 Task: In the Company tencent.com, Log Linkedin Message with description: 'Sent a LinkedIn message to a potential buyer offering a personalized solution.'; Add date: '24 August, 2023' and time 10:00:AM; Add contact from the company's contact and save. Logged in from softage.10@softage.net
Action: Mouse moved to (81, 70)
Screenshot: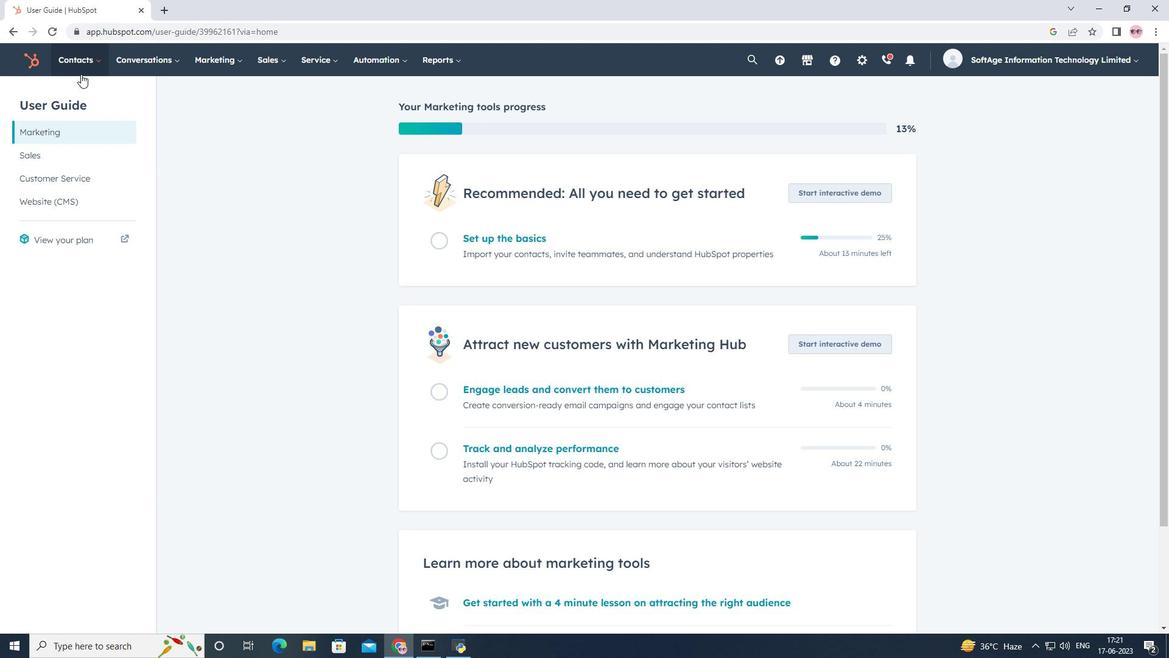 
Action: Mouse pressed left at (81, 70)
Screenshot: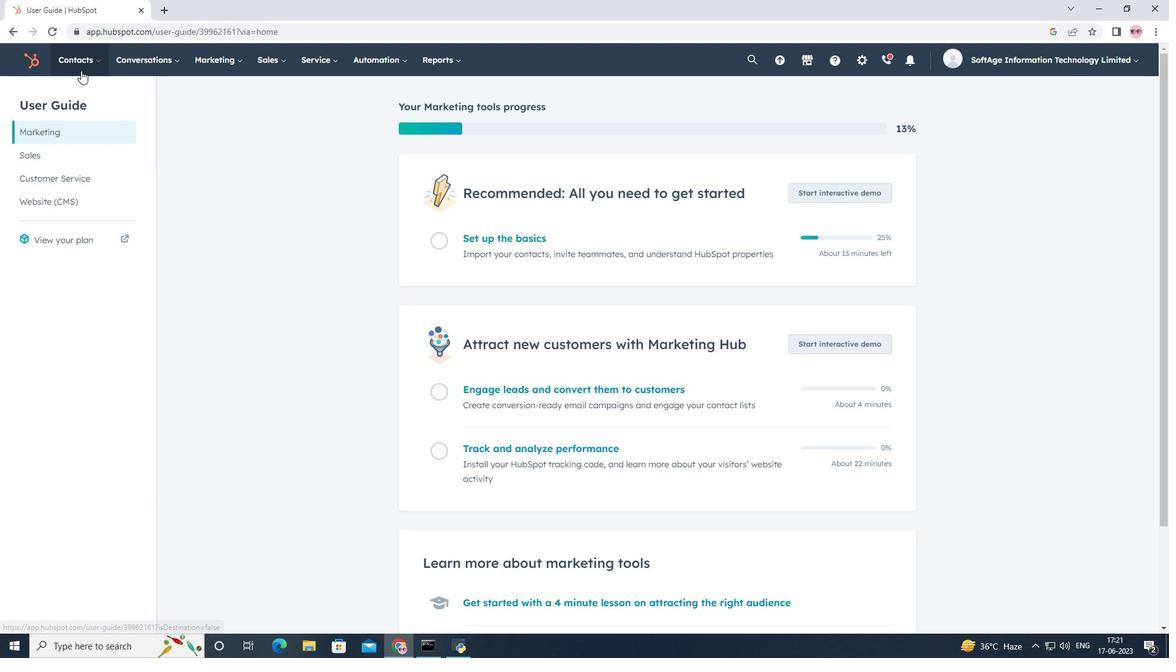 
Action: Mouse moved to (113, 118)
Screenshot: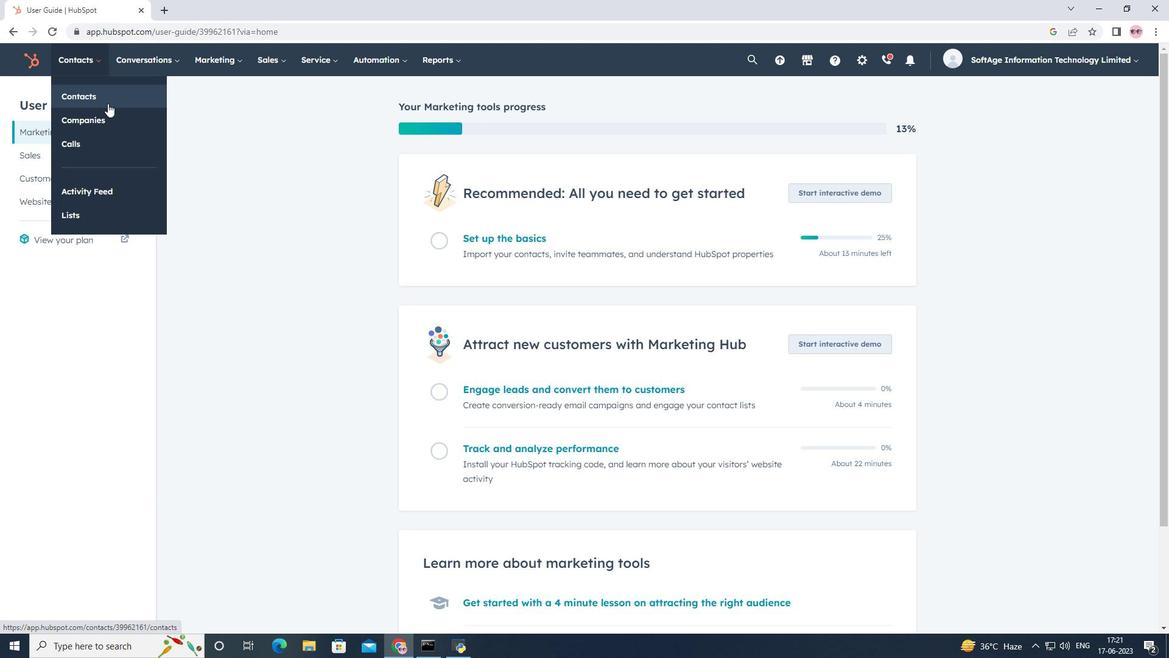 
Action: Mouse pressed left at (113, 118)
Screenshot: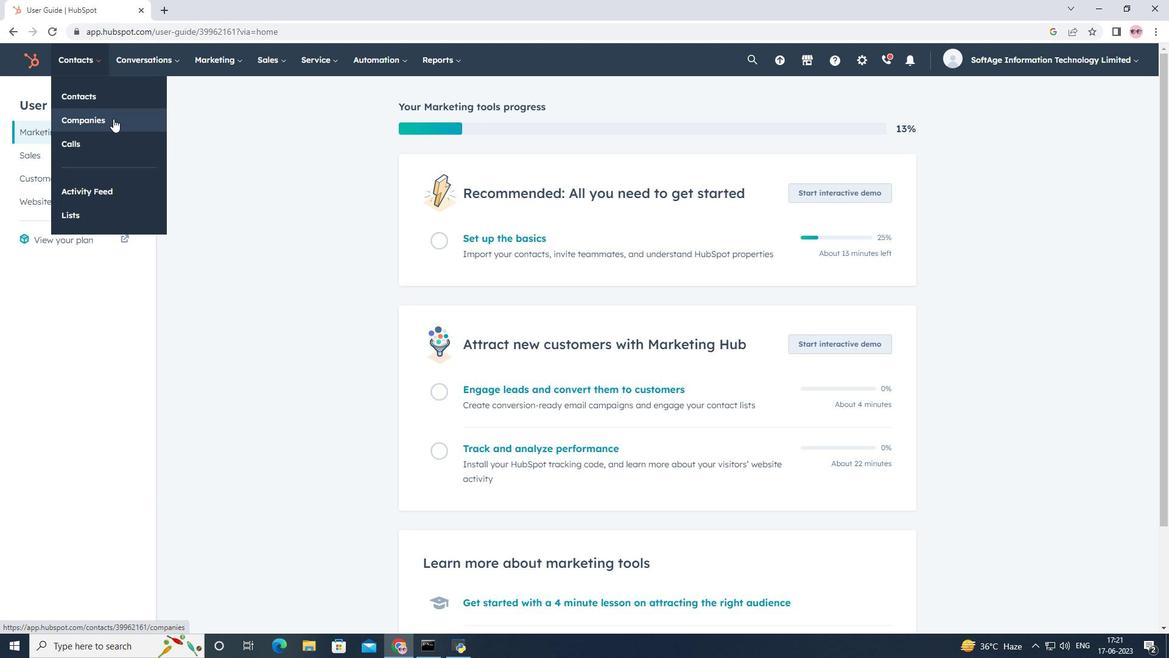 
Action: Mouse moved to (118, 191)
Screenshot: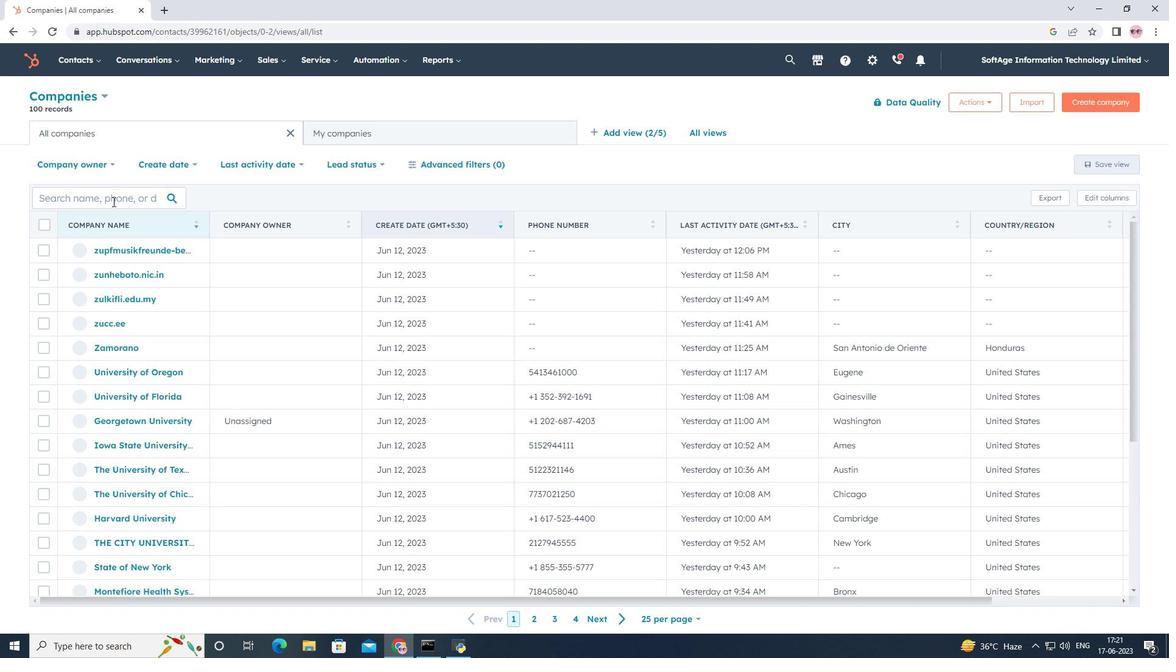 
Action: Mouse pressed left at (118, 191)
Screenshot: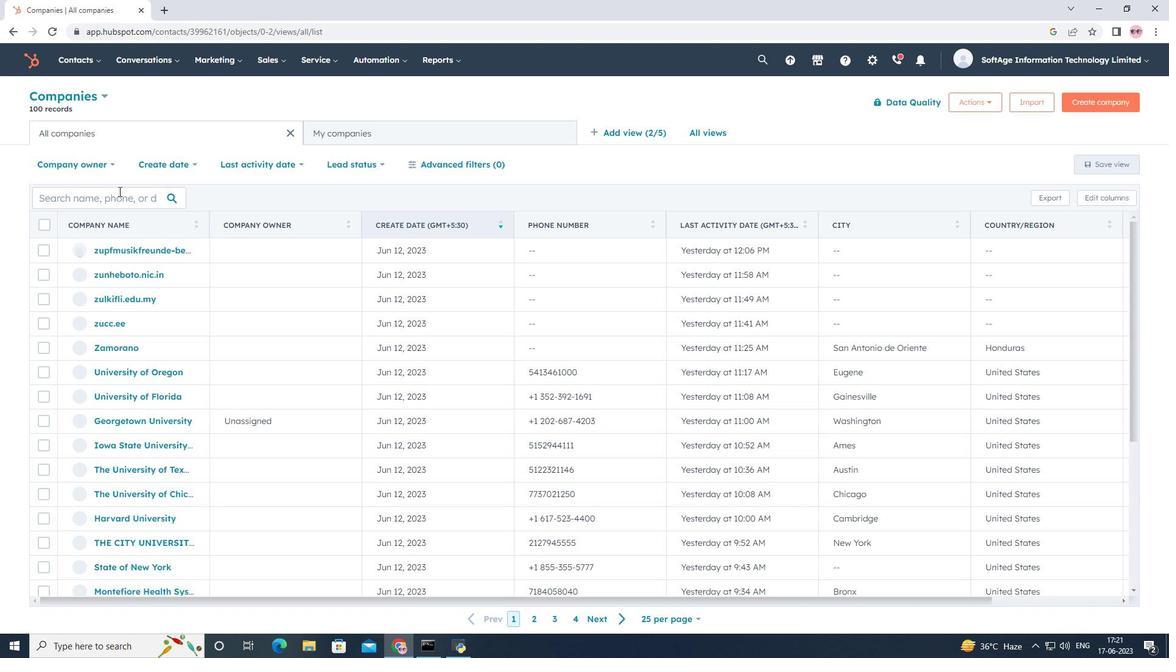 
Action: Key pressed tem<Key.backspace>bcent.com<Key.backspace><Key.backspace><Key.backspace><Key.backspace><Key.backspace><Key.backspace><Key.backspace><Key.backspace><Key.backspace>ncent.com
Screenshot: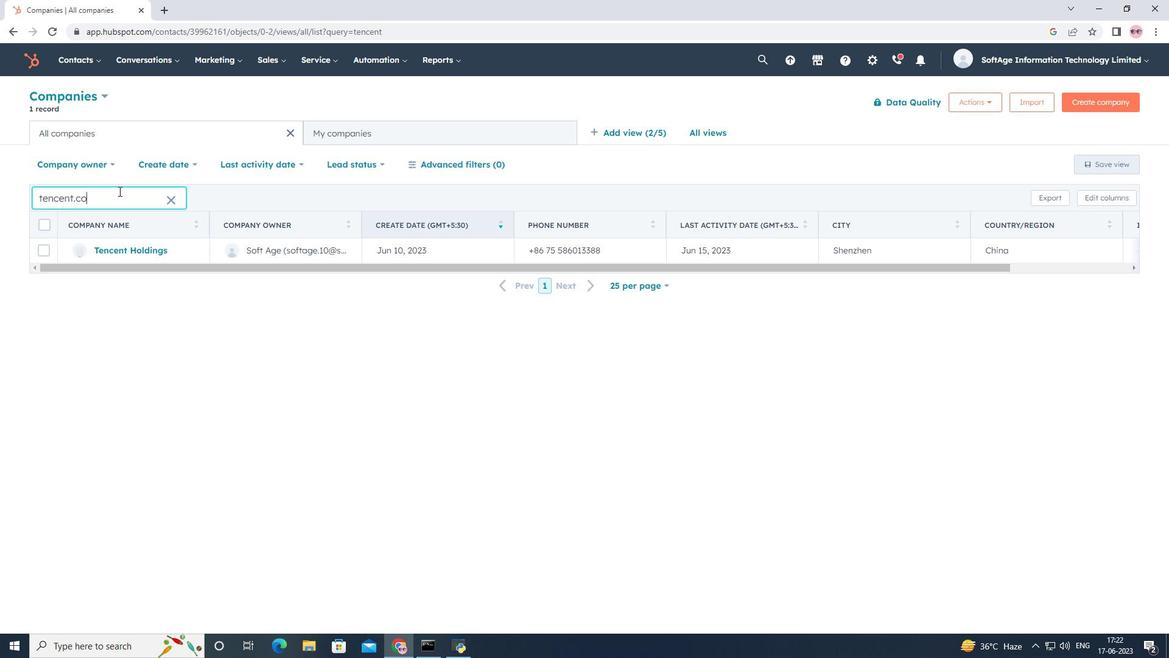 
Action: Mouse moved to (123, 248)
Screenshot: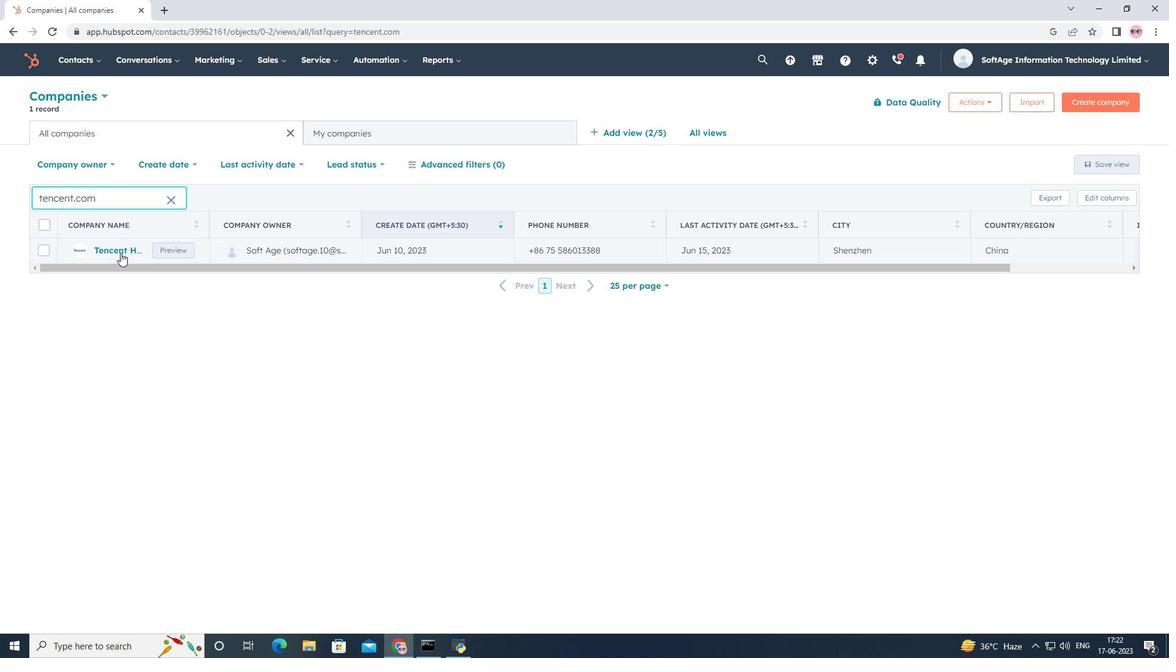 
Action: Mouse pressed left at (123, 248)
Screenshot: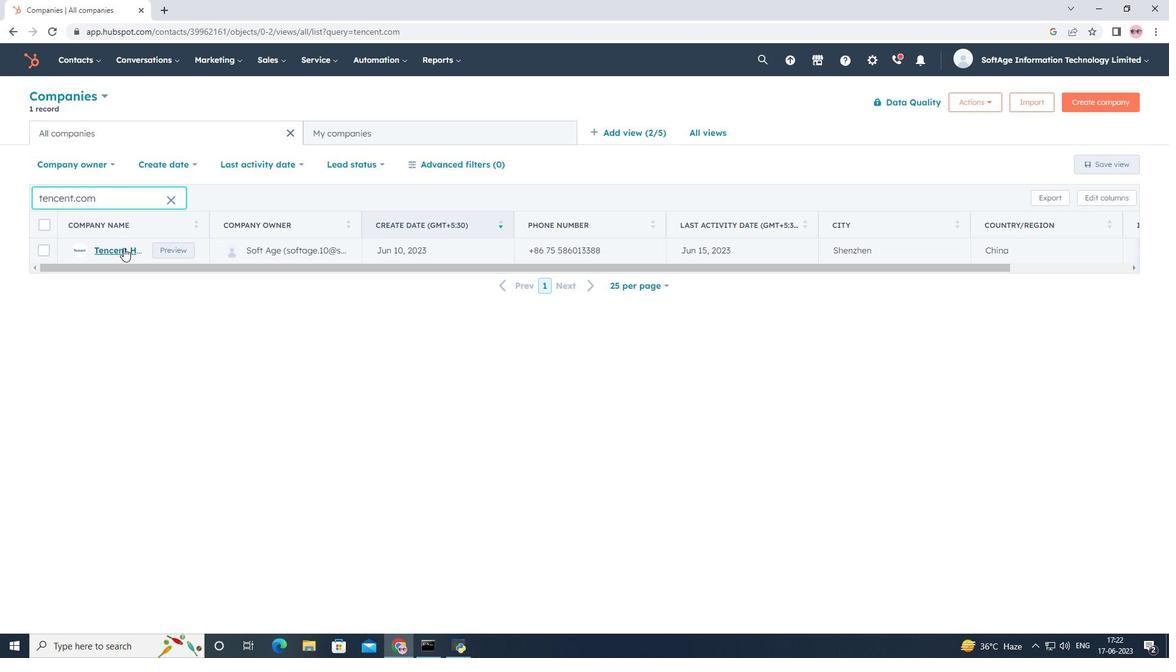 
Action: Mouse moved to (237, 203)
Screenshot: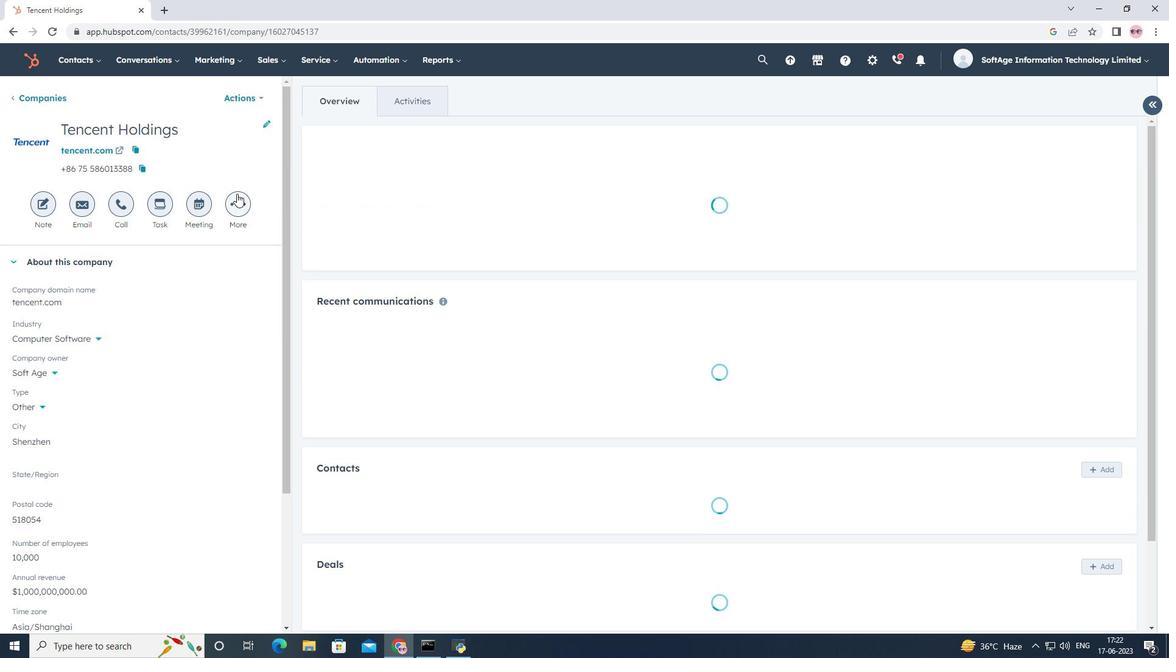 
Action: Mouse pressed left at (237, 203)
Screenshot: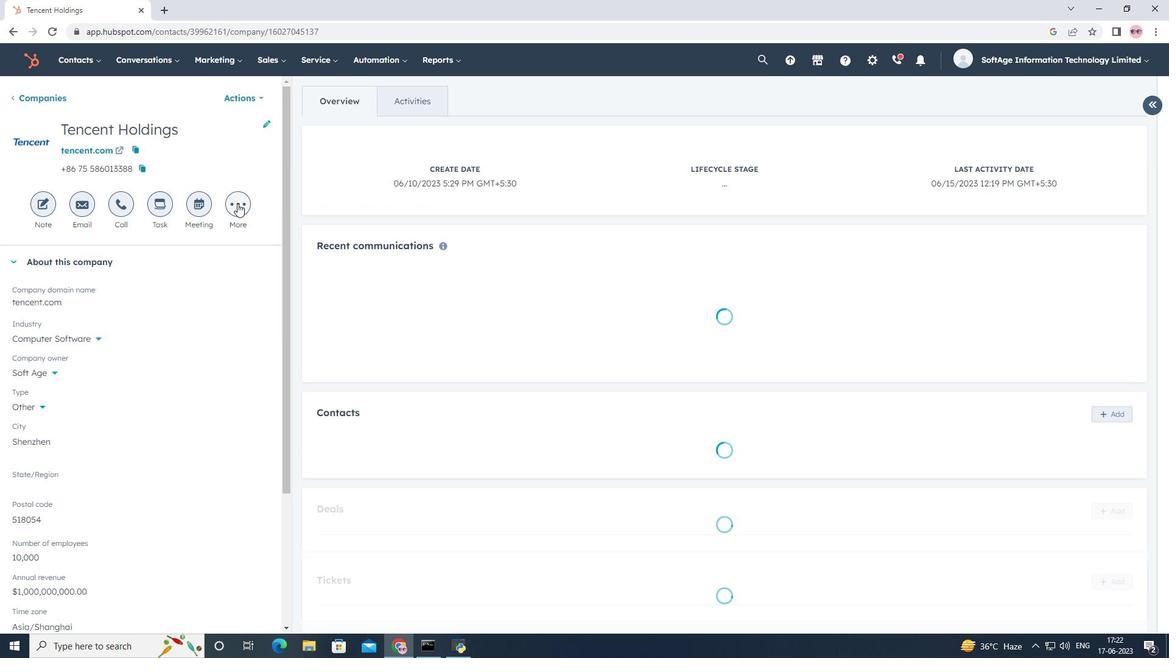 
Action: Mouse moved to (284, 257)
Screenshot: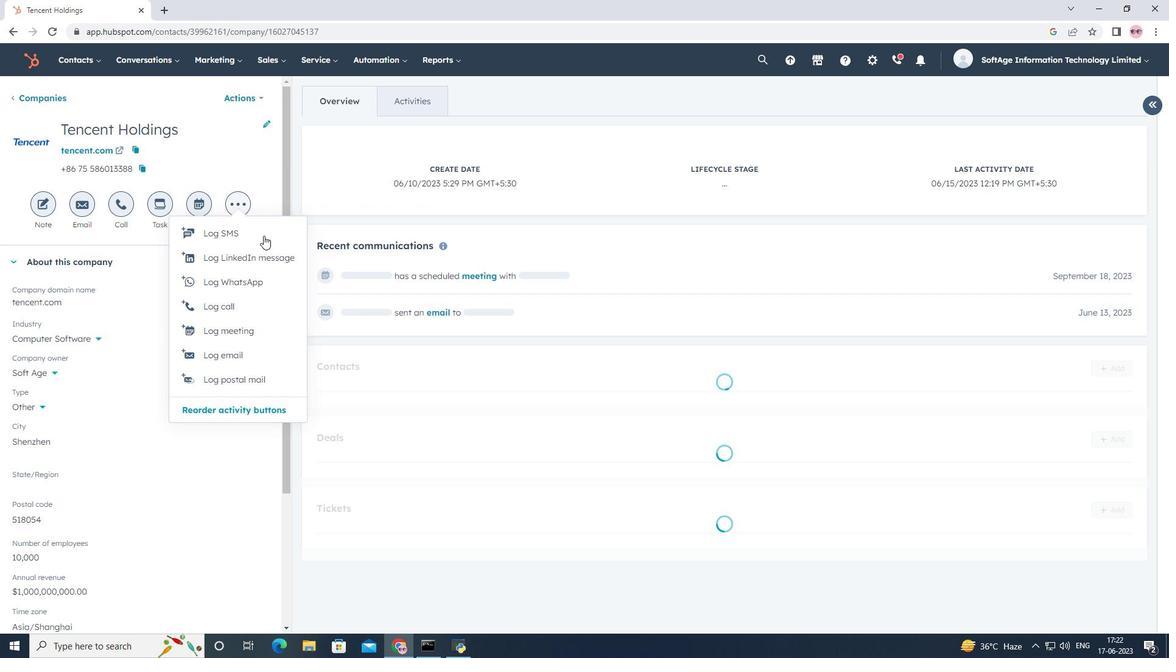 
Action: Mouse pressed left at (284, 257)
Screenshot: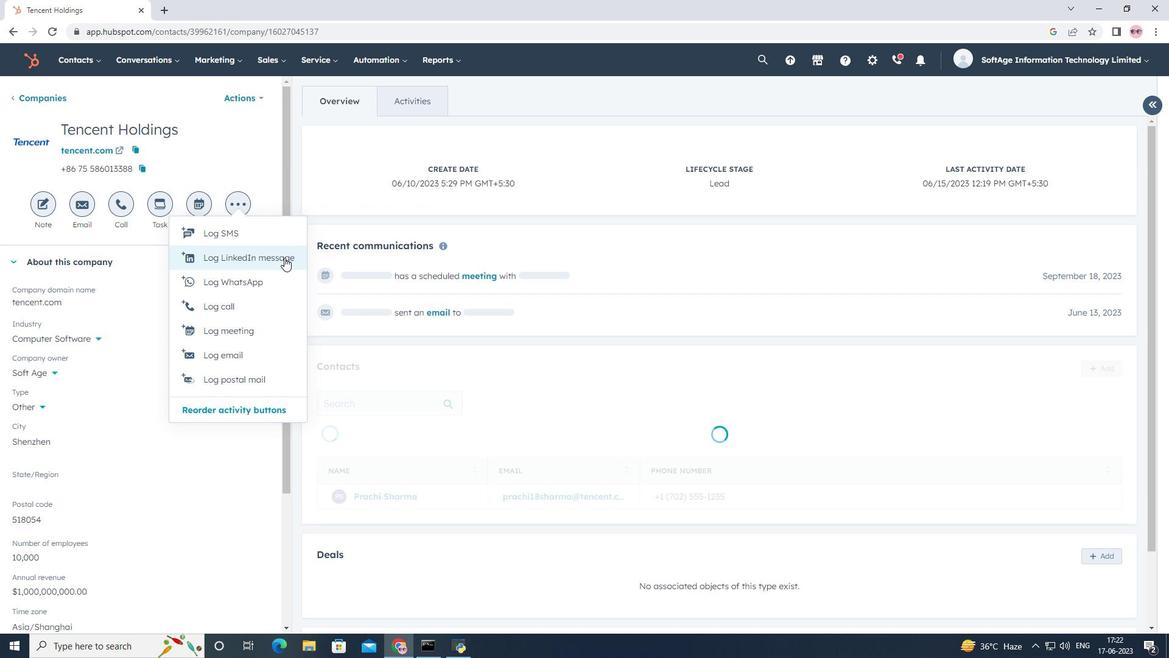 
Action: Mouse moved to (739, 452)
Screenshot: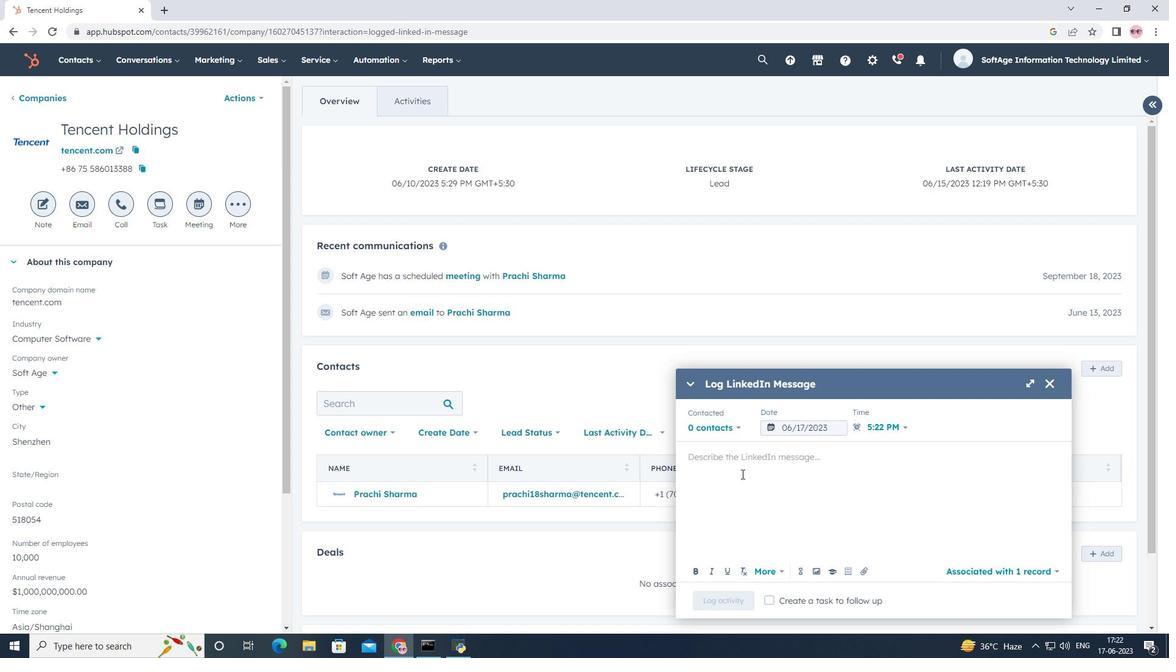 
Action: Mouse pressed left at (739, 452)
Screenshot: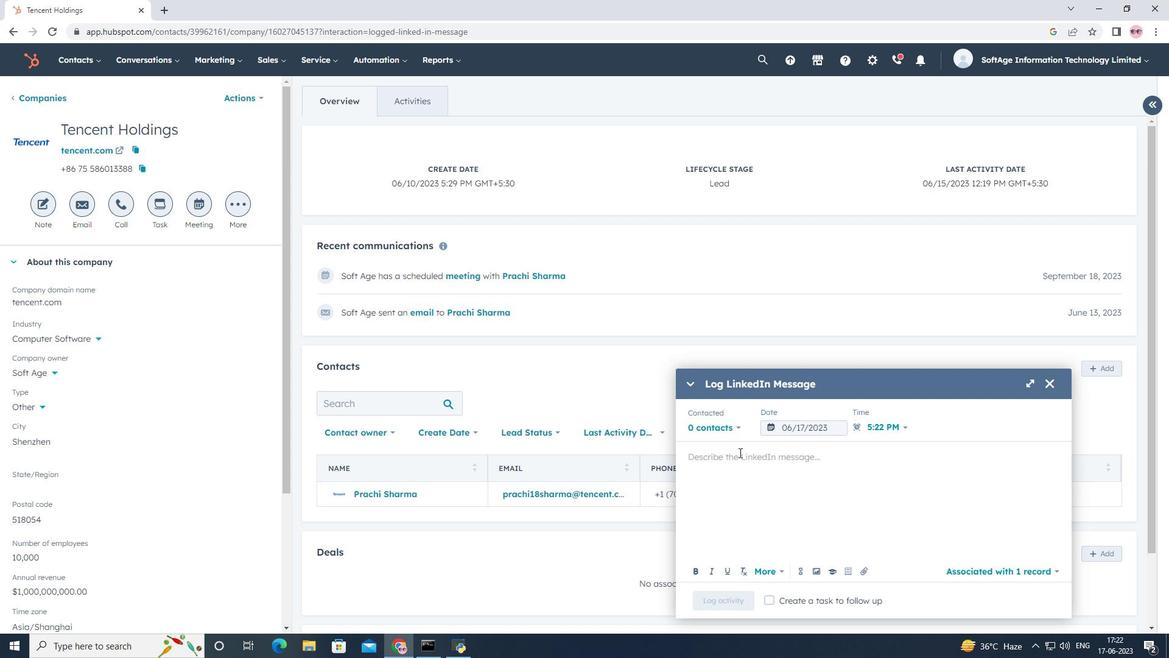 
Action: Key pressed <Key.shift>Sent<Key.space>a<Key.space><Key.shift>Linked<Key.shift>In<Key.space>message<Key.space>to<Key.space>a<Key.space>potential<Key.space>buyer<Key.space>offering<Key.space>a<Key.space>personalized<Key.space>solution.
Screenshot: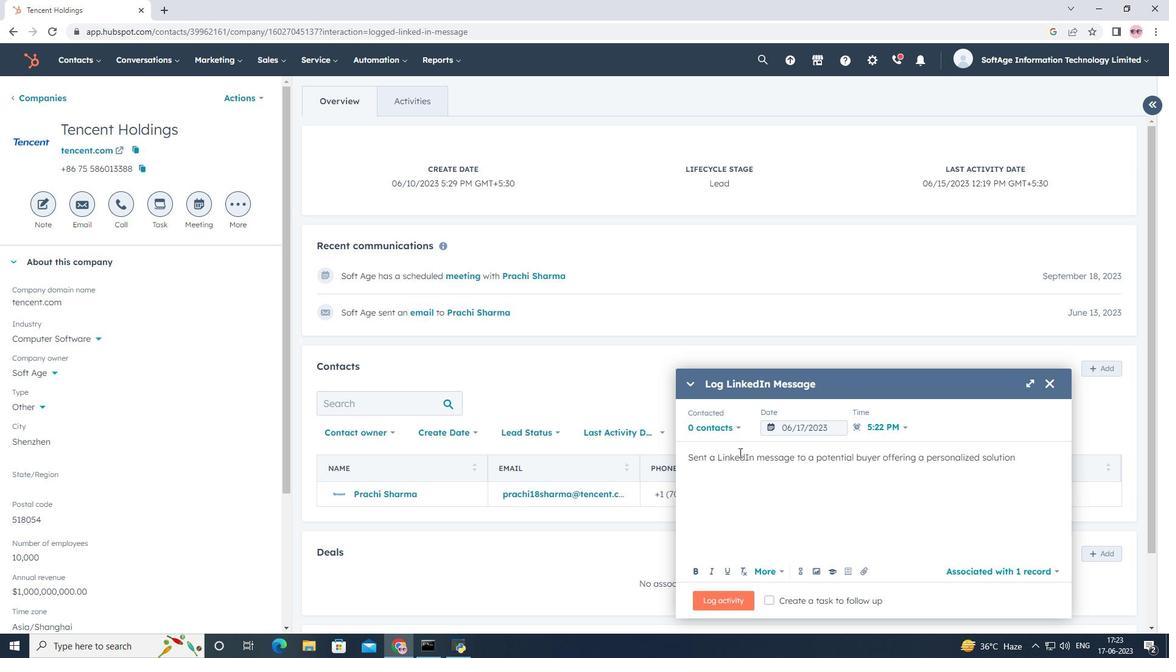 
Action: Mouse moved to (814, 432)
Screenshot: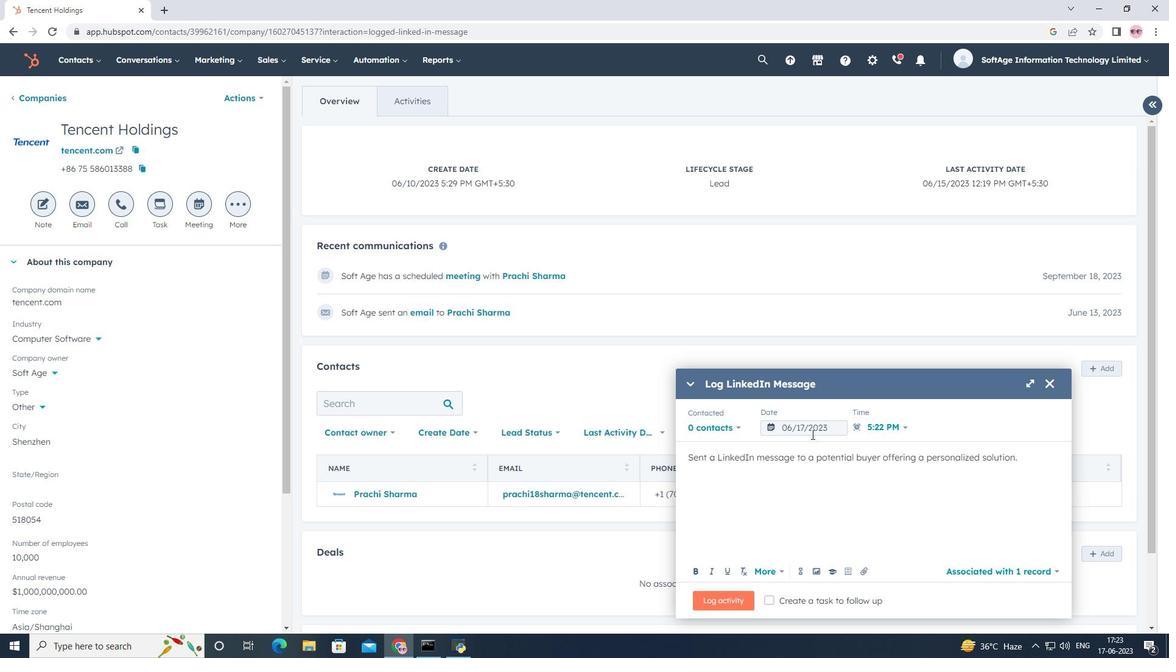 
Action: Mouse pressed left at (814, 432)
Screenshot: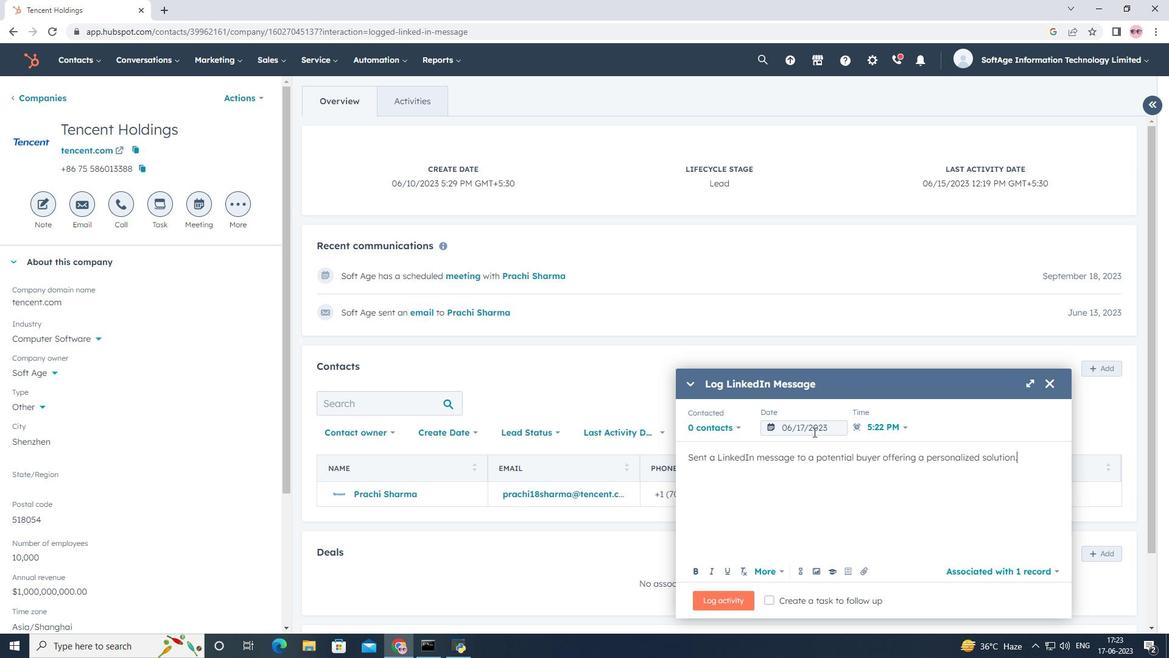 
Action: Mouse moved to (919, 236)
Screenshot: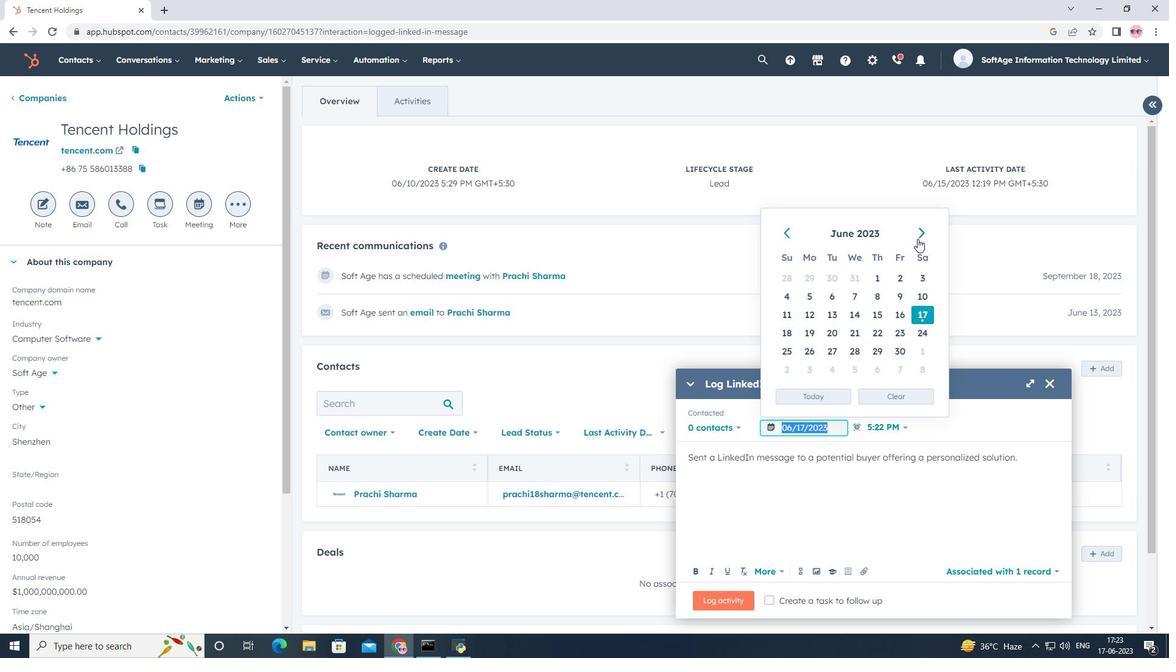 
Action: Mouse pressed left at (919, 236)
Screenshot: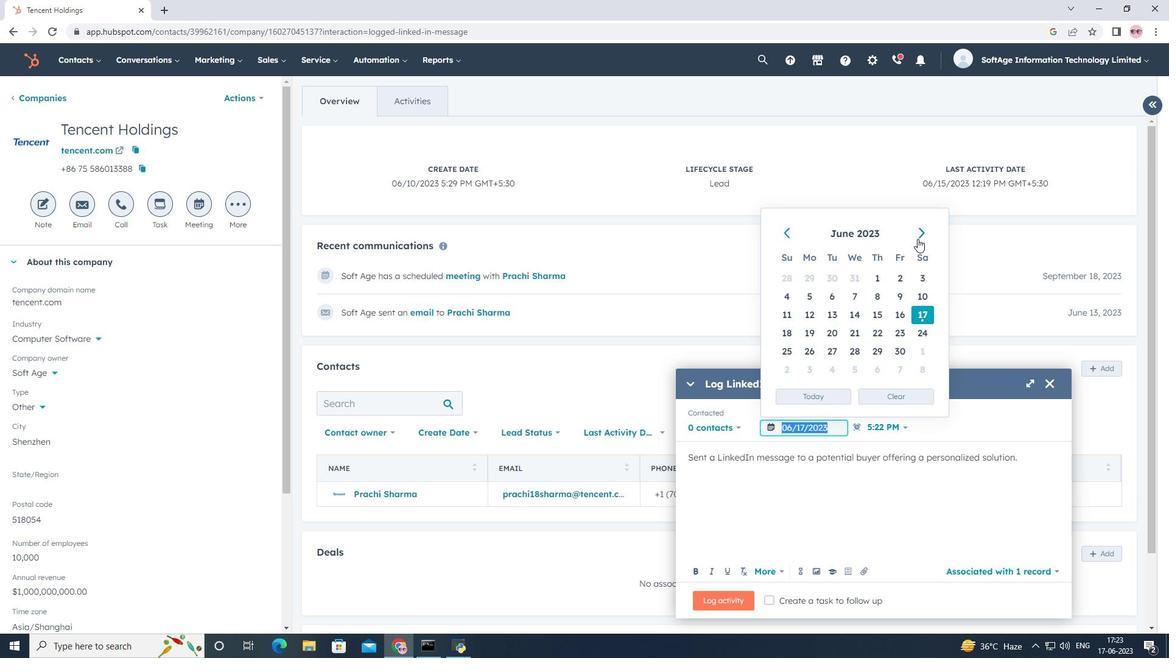 
Action: Mouse pressed left at (919, 236)
Screenshot: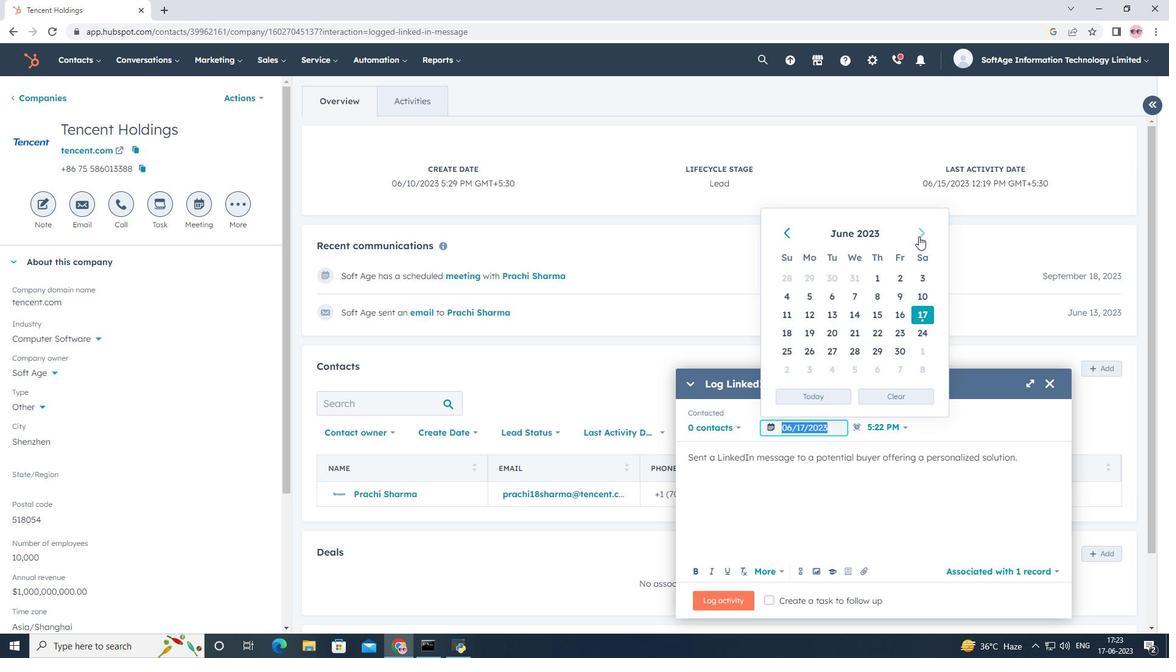 
Action: Mouse moved to (872, 334)
Screenshot: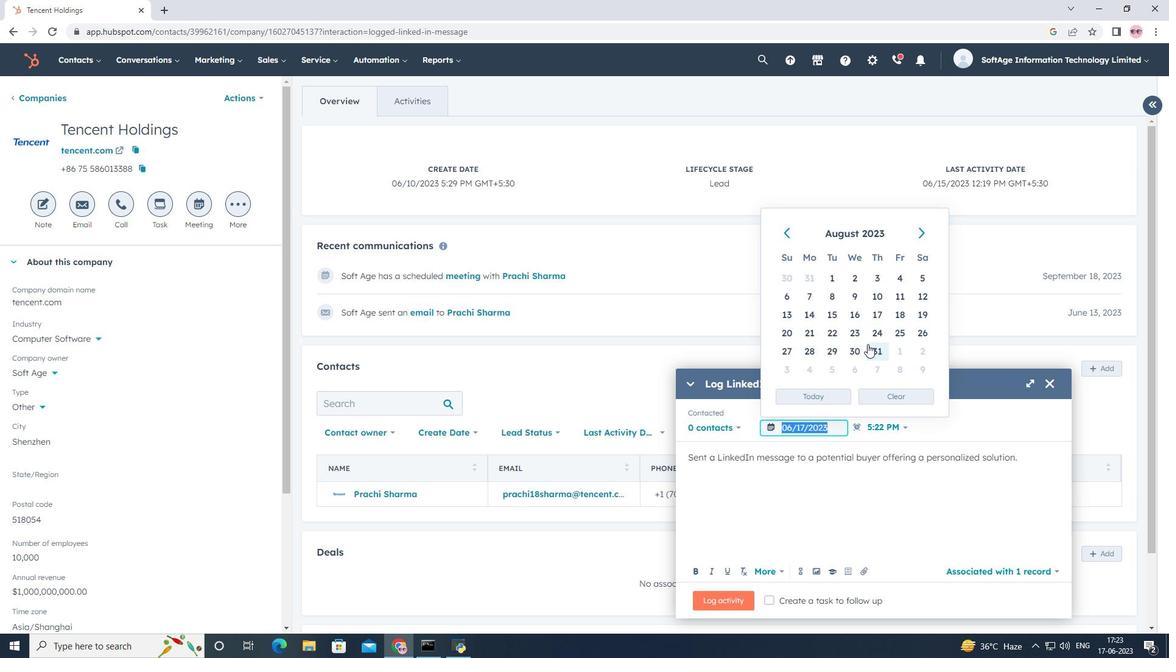 
Action: Mouse pressed left at (872, 334)
Screenshot: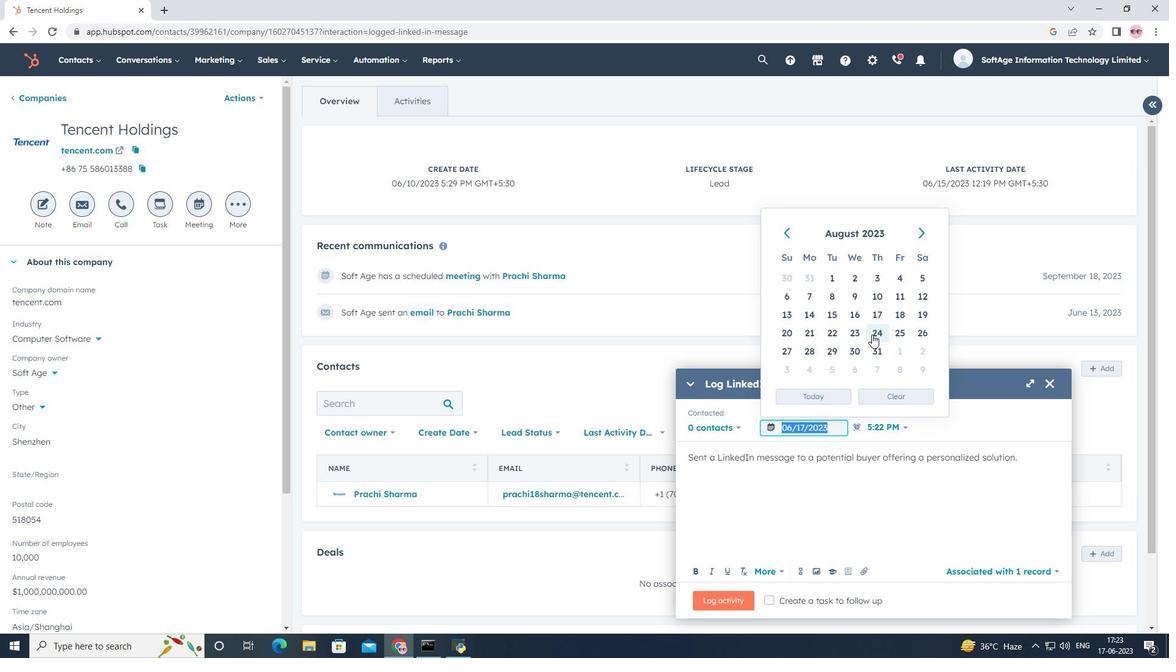 
Action: Mouse moved to (911, 424)
Screenshot: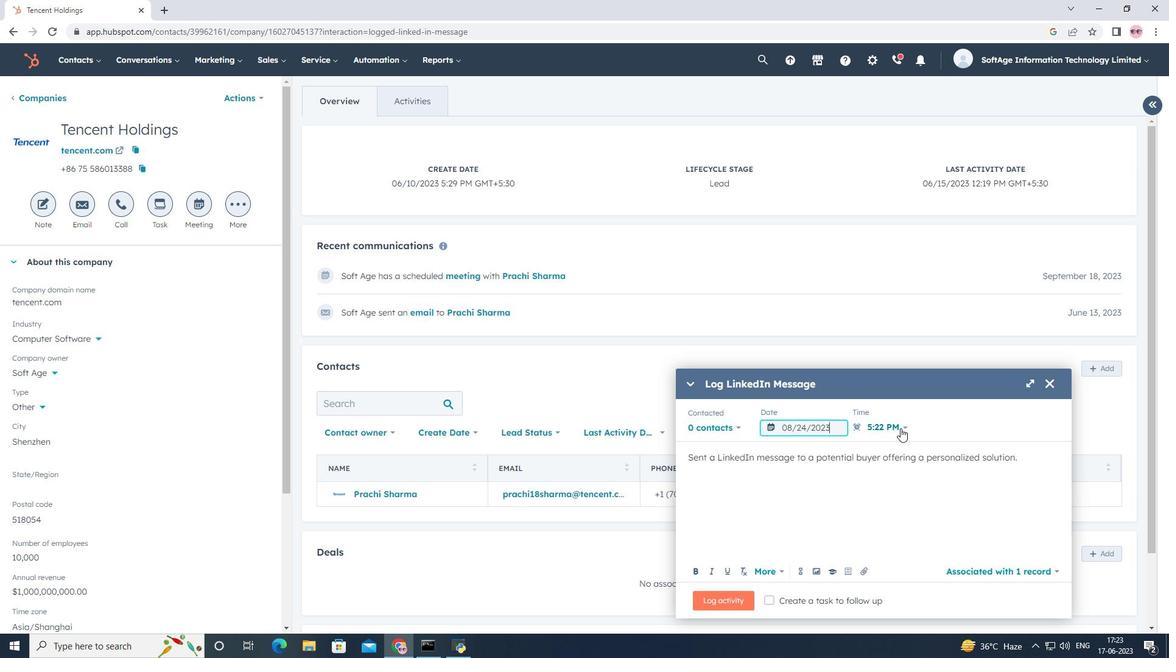 
Action: Mouse pressed left at (911, 424)
Screenshot: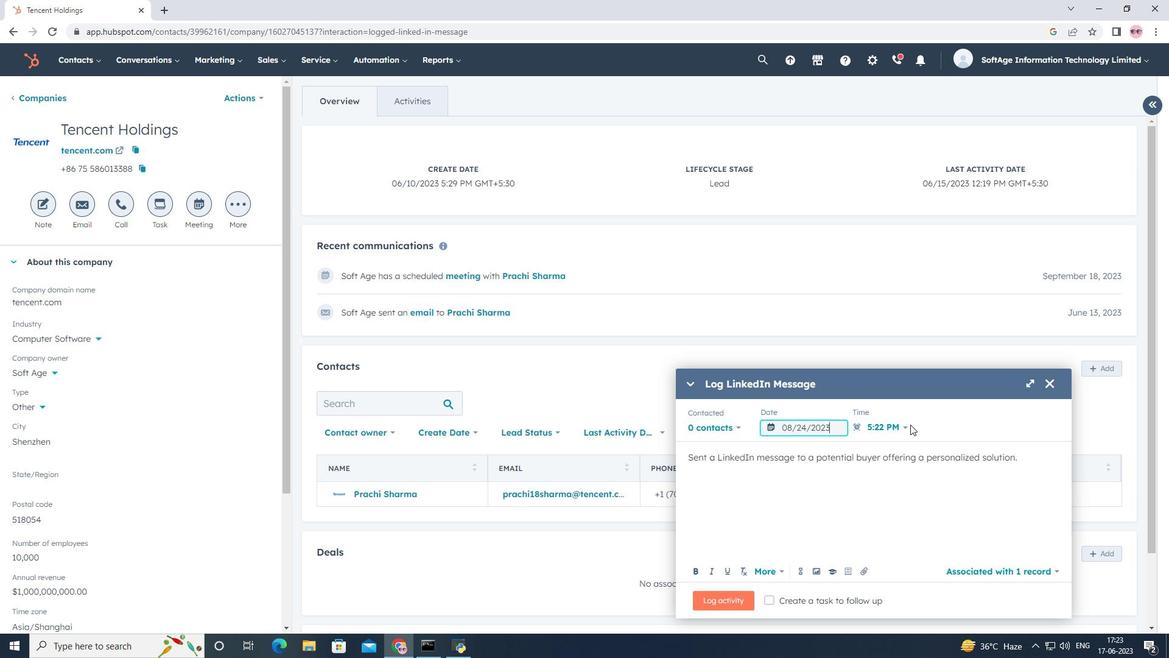 
Action: Mouse moved to (904, 427)
Screenshot: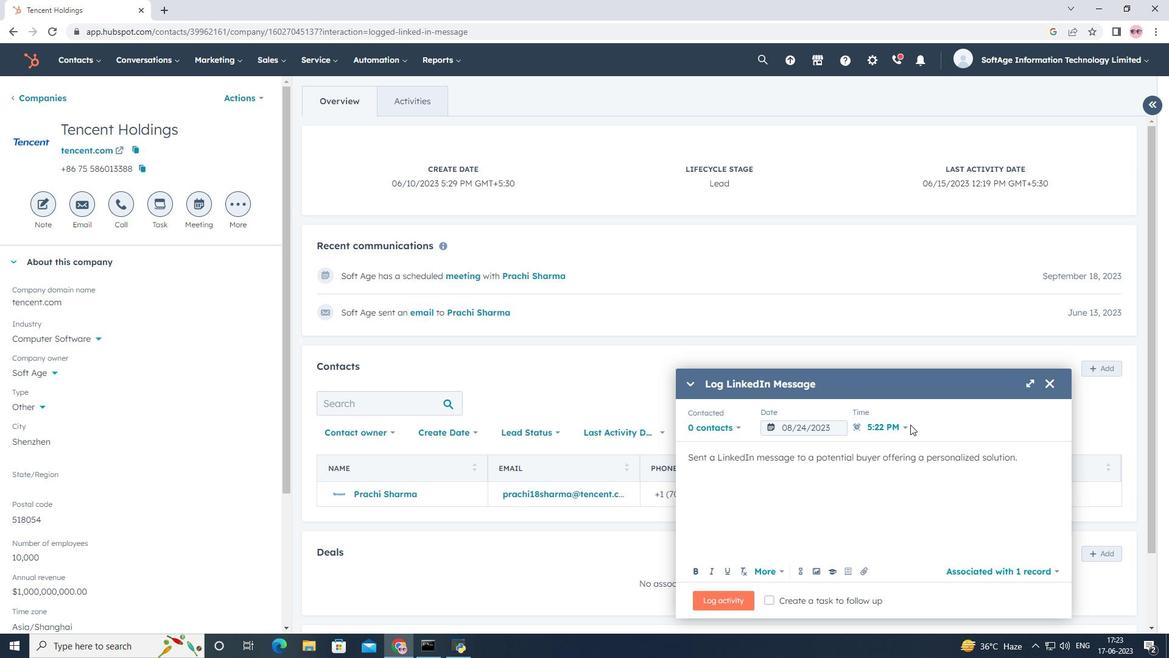 
Action: Mouse pressed left at (904, 427)
Screenshot: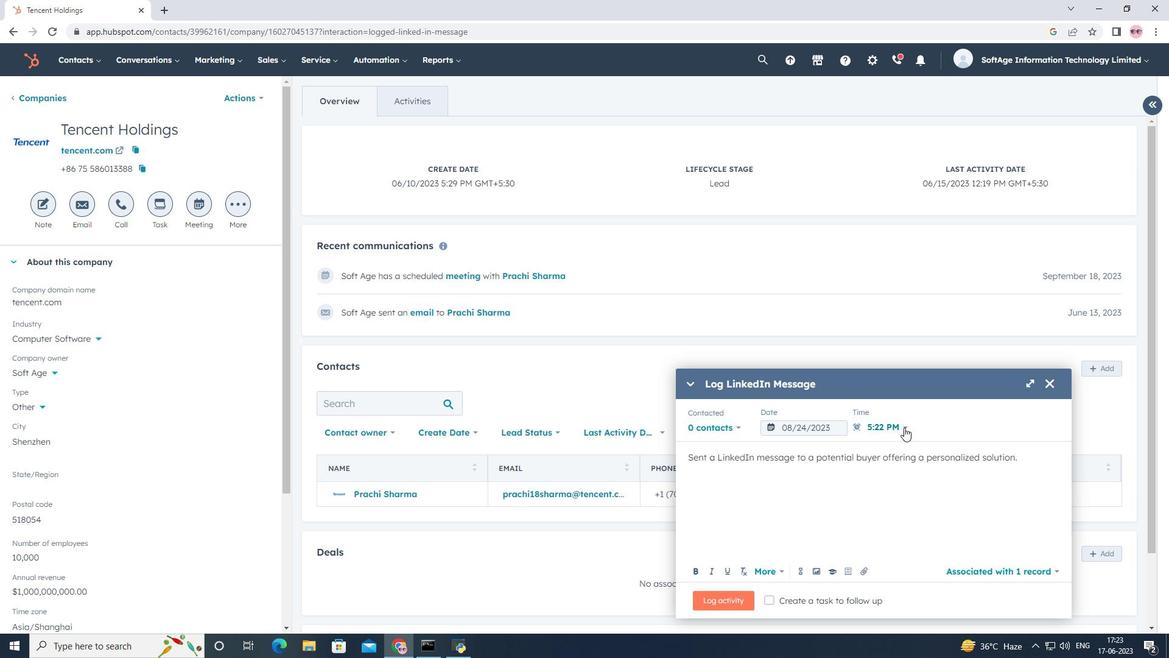 
Action: Mouse moved to (964, 574)
Screenshot: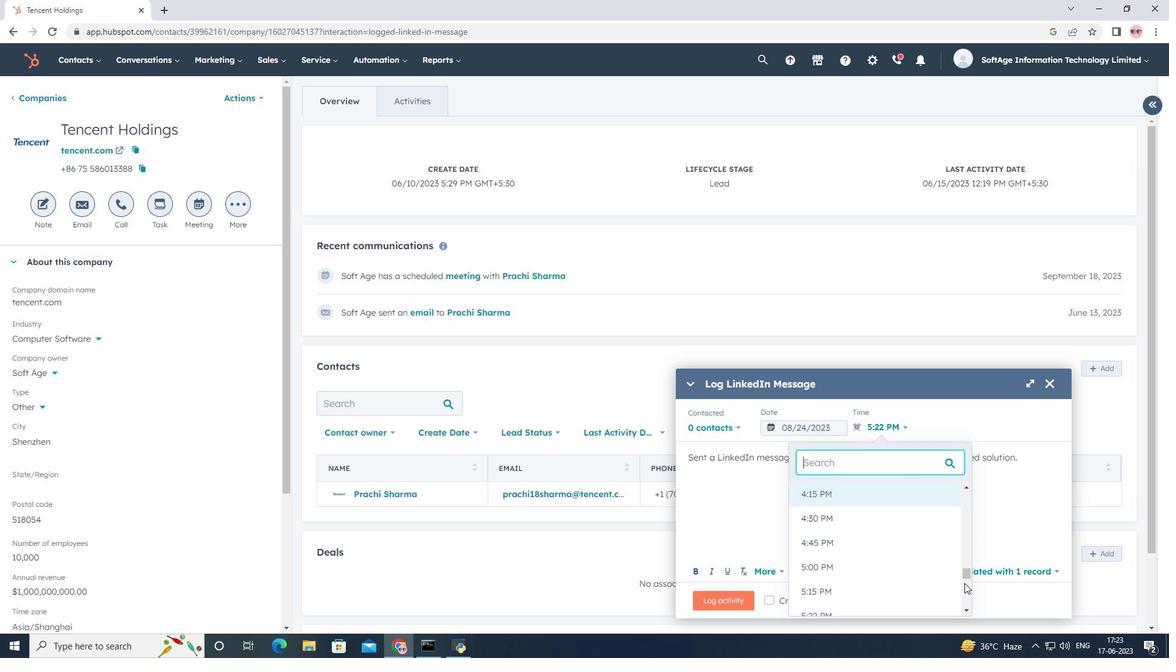 
Action: Mouse pressed left at (964, 574)
Screenshot: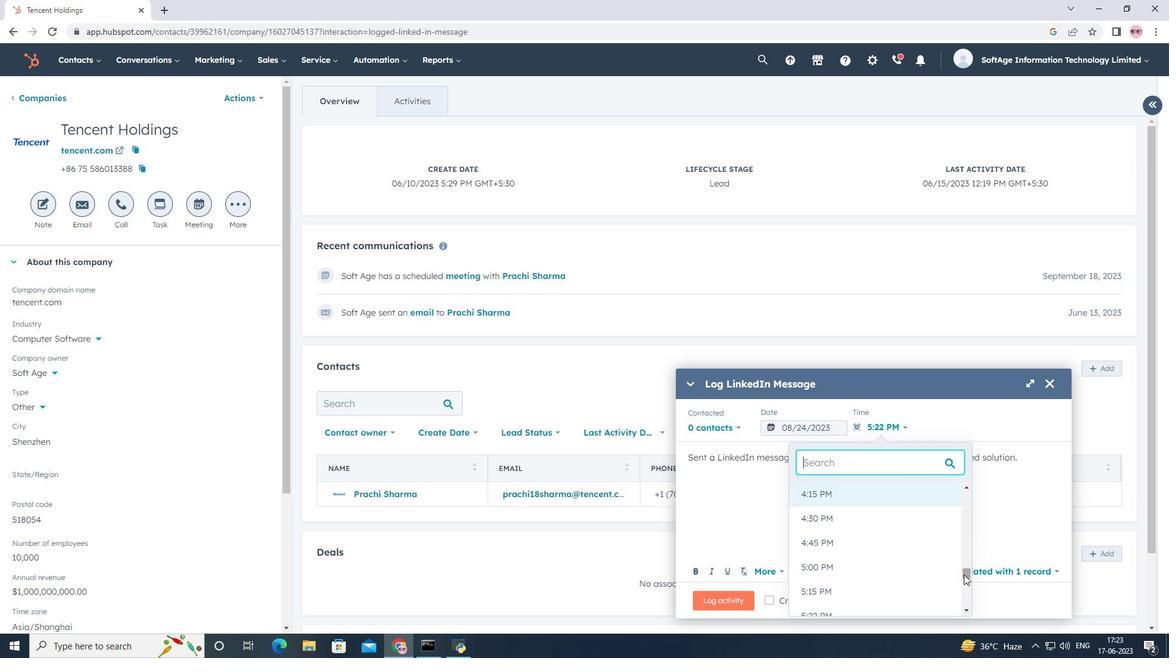 
Action: Mouse moved to (880, 500)
Screenshot: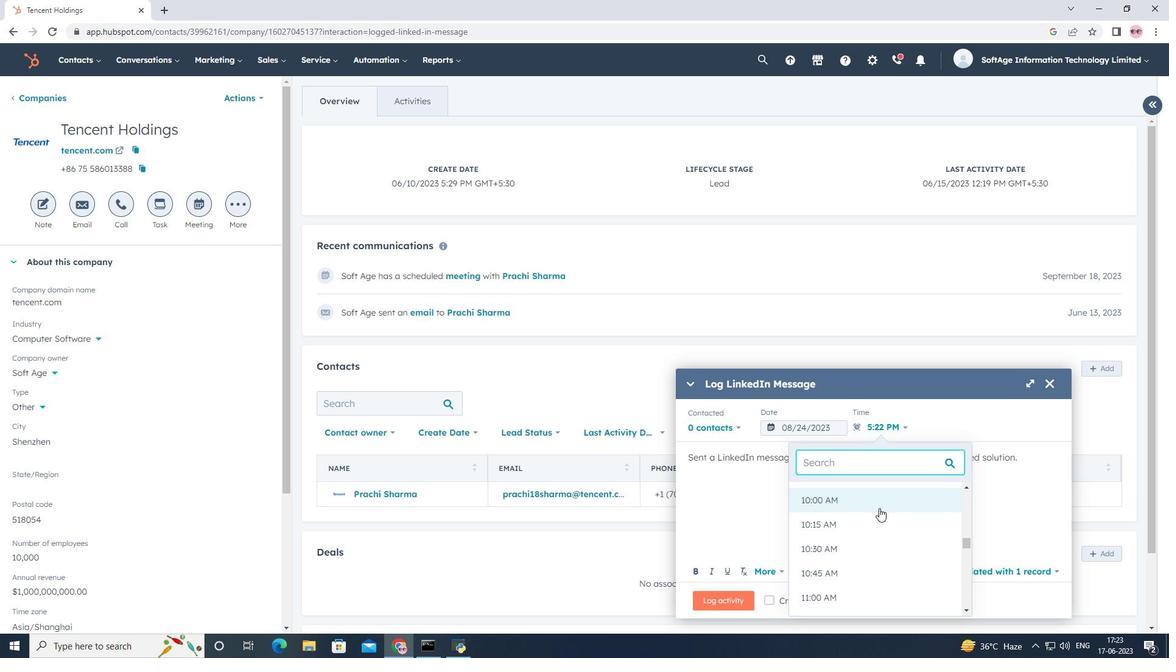 
Action: Mouse pressed left at (880, 500)
Screenshot: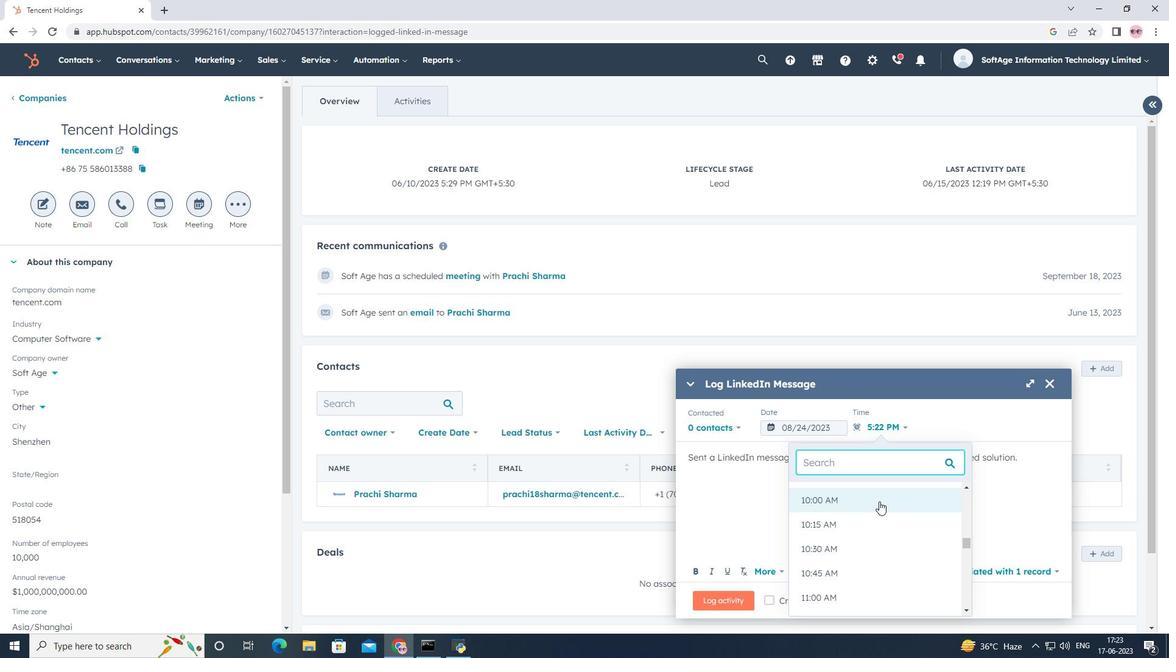
Action: Mouse moved to (739, 427)
Screenshot: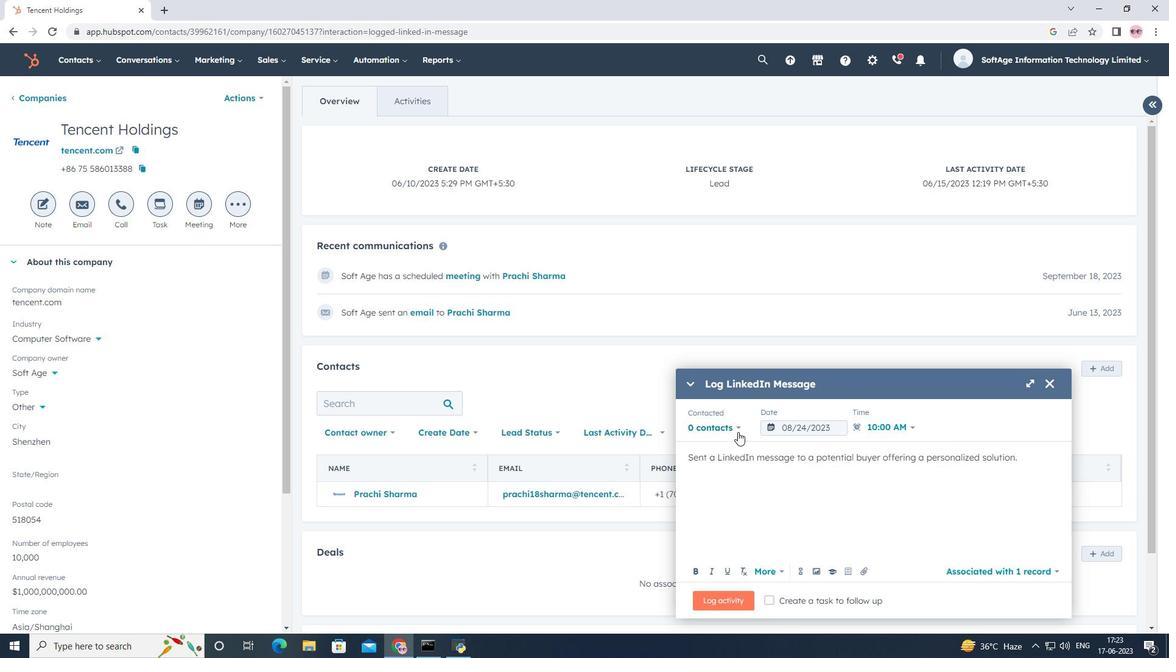 
Action: Mouse pressed left at (739, 427)
Screenshot: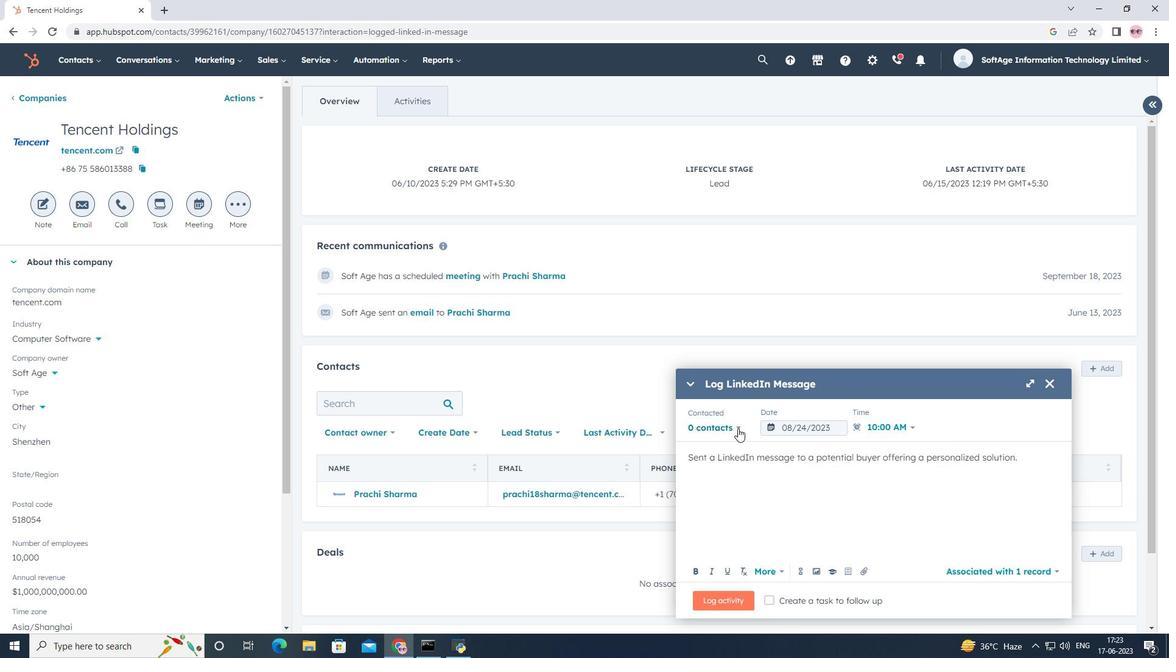 
Action: Mouse moved to (713, 491)
Screenshot: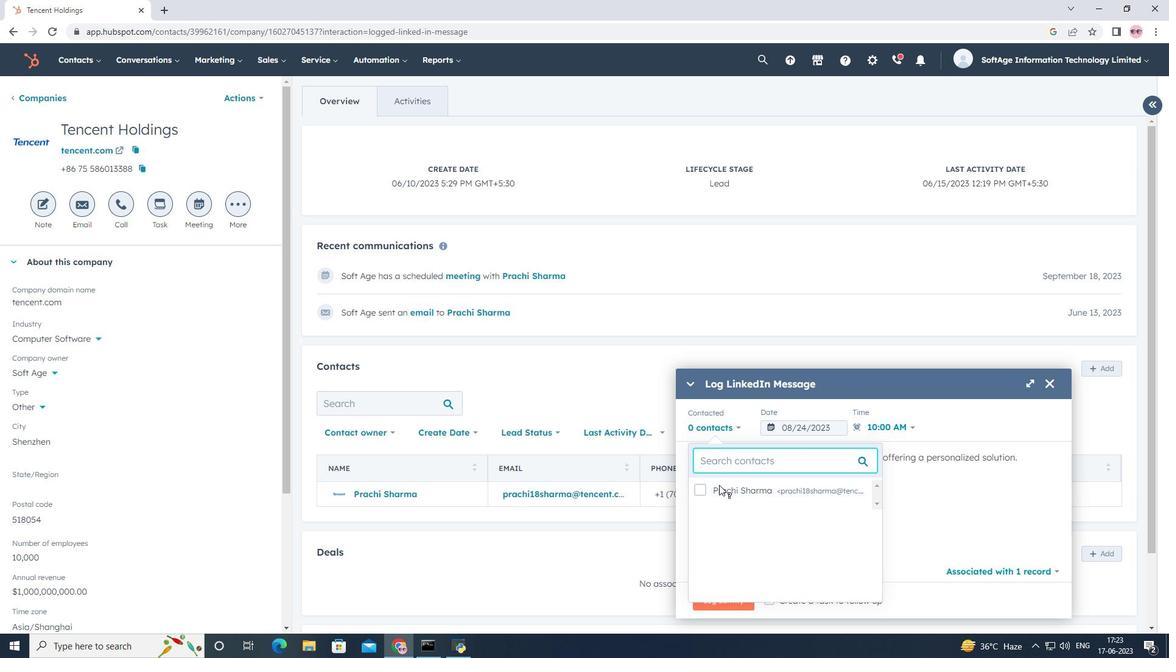 
Action: Mouse pressed left at (713, 491)
Screenshot: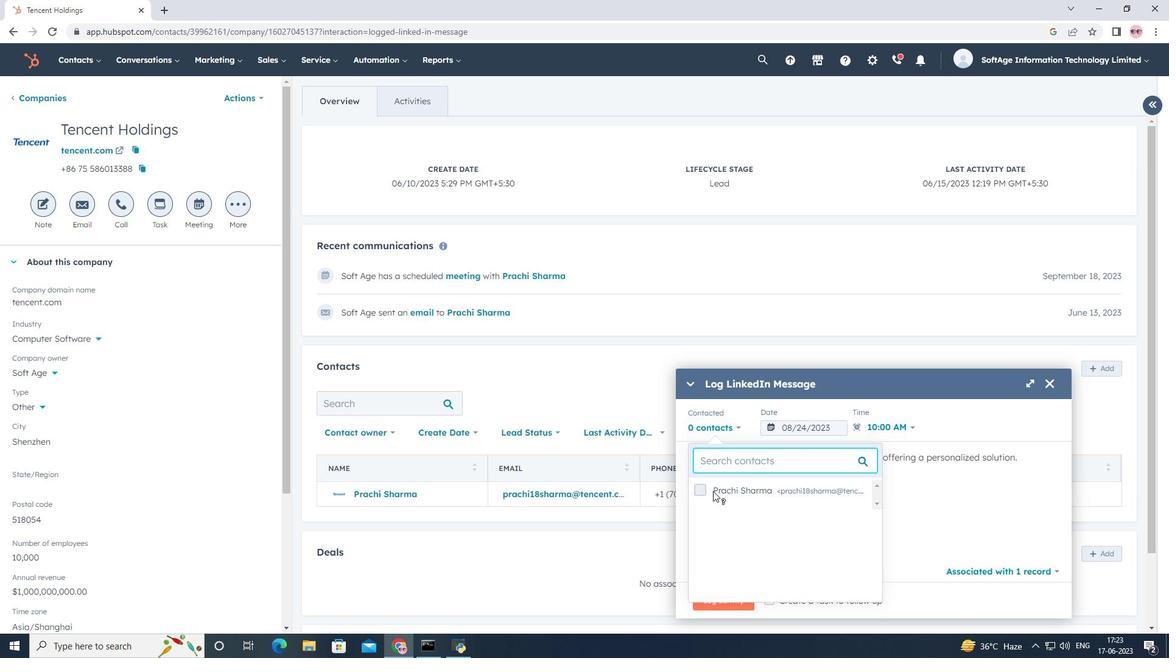 
Action: Mouse moved to (960, 506)
Screenshot: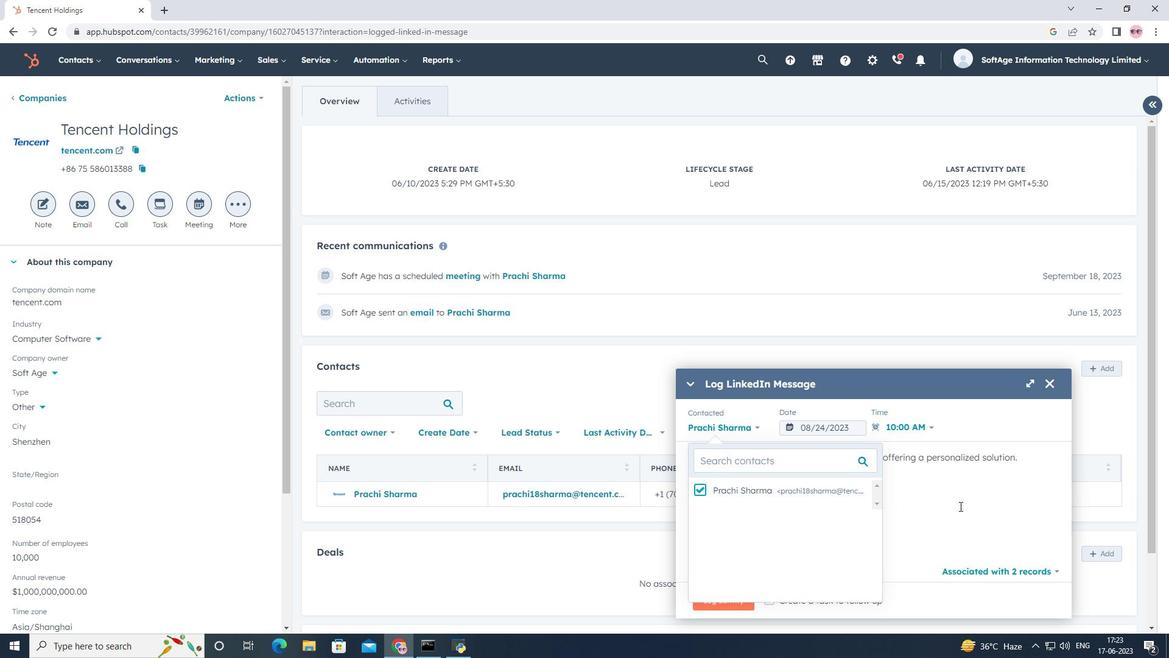 
Action: Mouse pressed left at (960, 506)
Screenshot: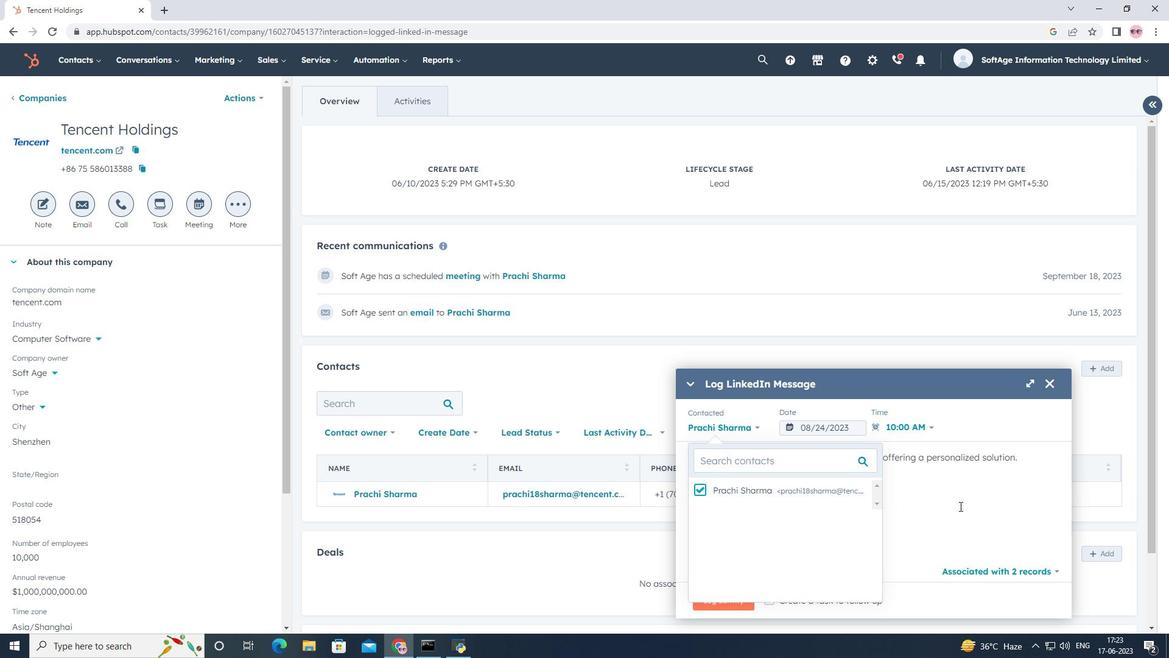 
Action: Mouse moved to (716, 597)
Screenshot: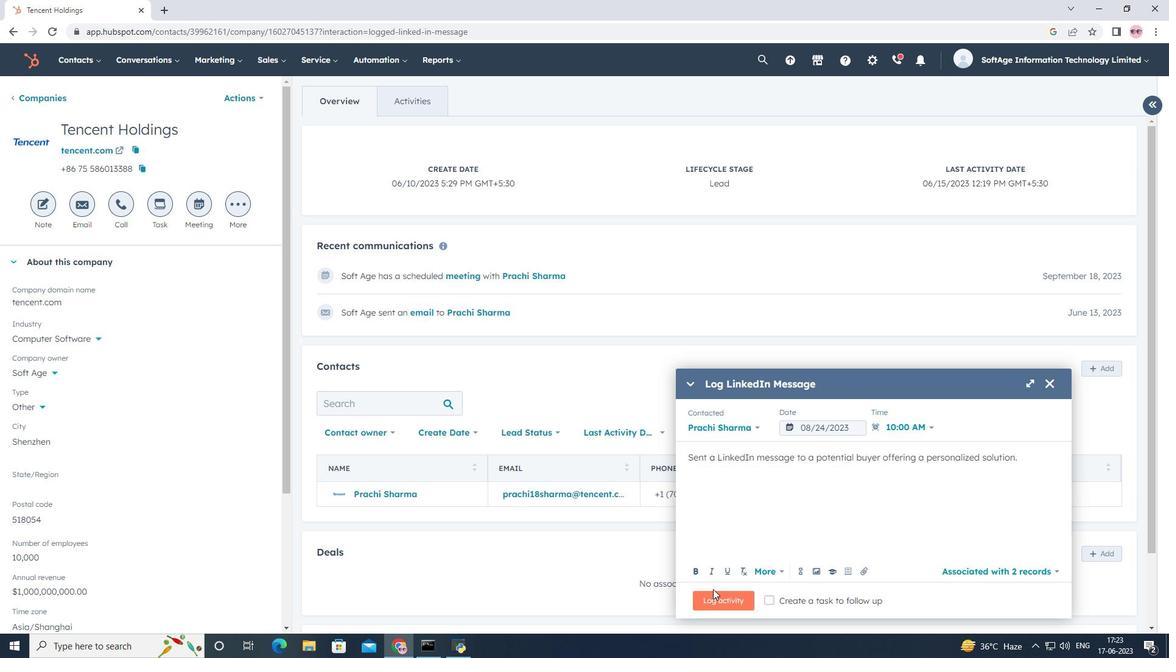 
Action: Mouse pressed left at (716, 597)
Screenshot: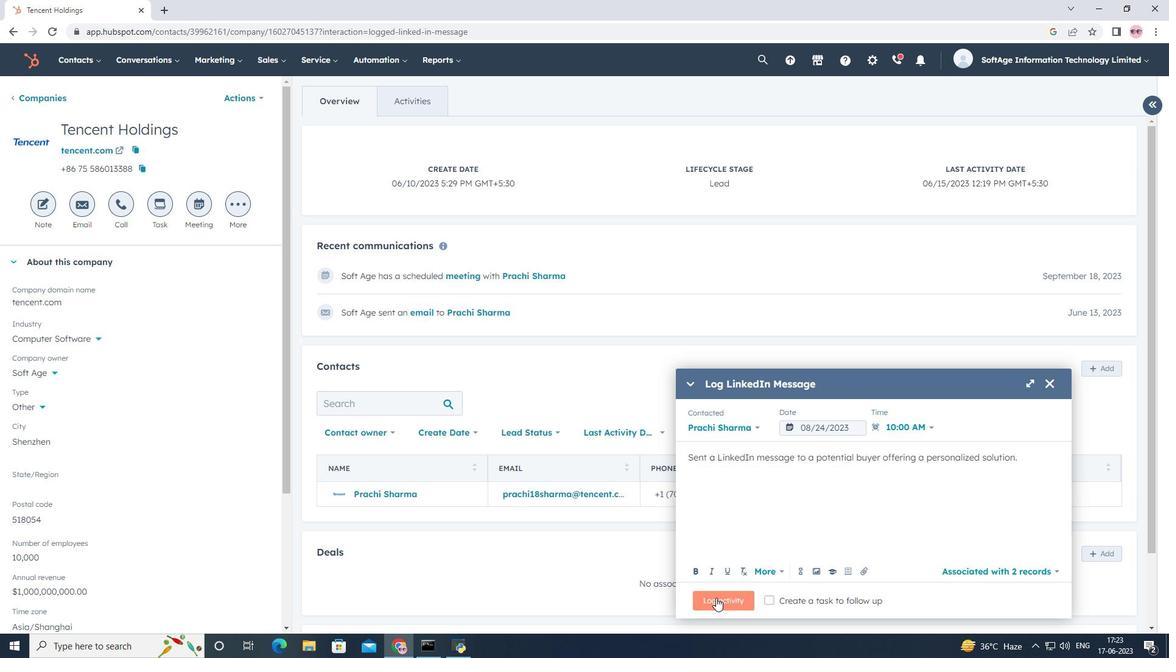 
